 Task: Create an event of unparalleled significance for the department's immersive retreat, designed to foster team unity, strategic alignment, and rejuvenation on September 23rd and September 24th.
Action: Mouse moved to (45, 103)
Screenshot: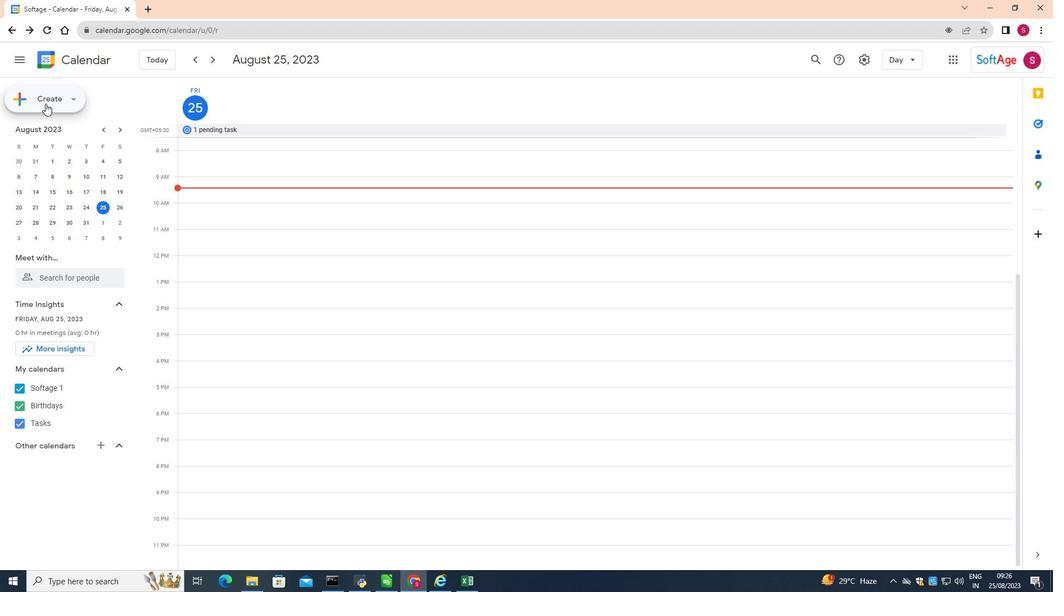 
Action: Mouse pressed left at (45, 103)
Screenshot: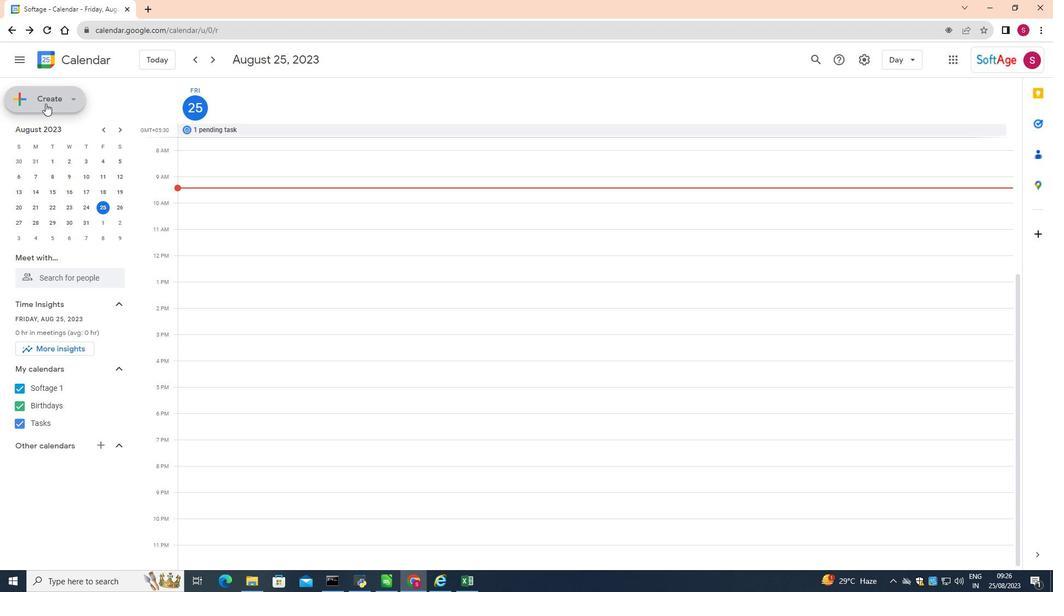 
Action: Mouse moved to (46, 128)
Screenshot: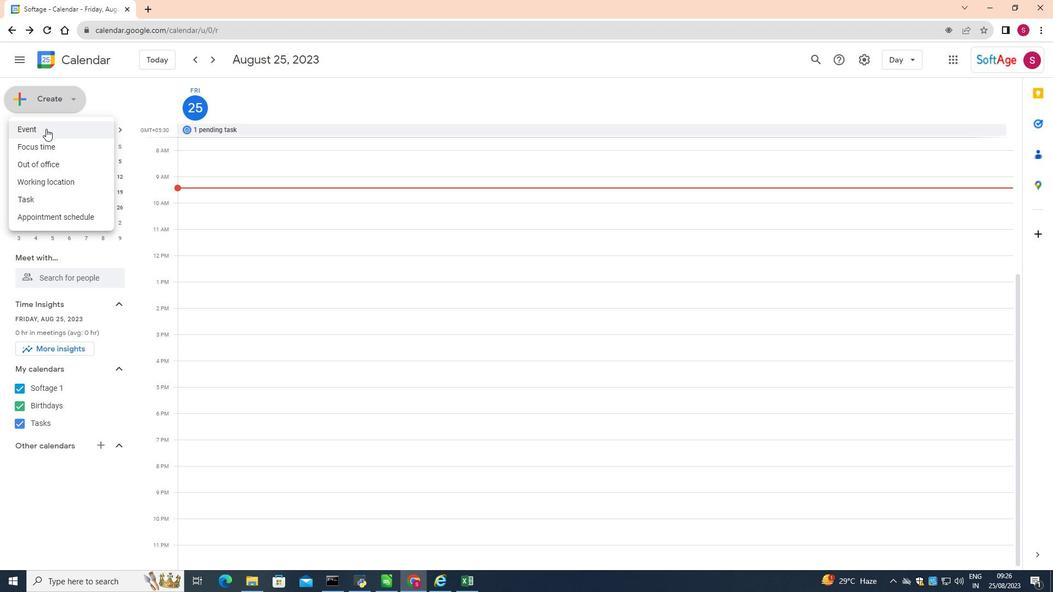 
Action: Mouse pressed left at (46, 128)
Screenshot: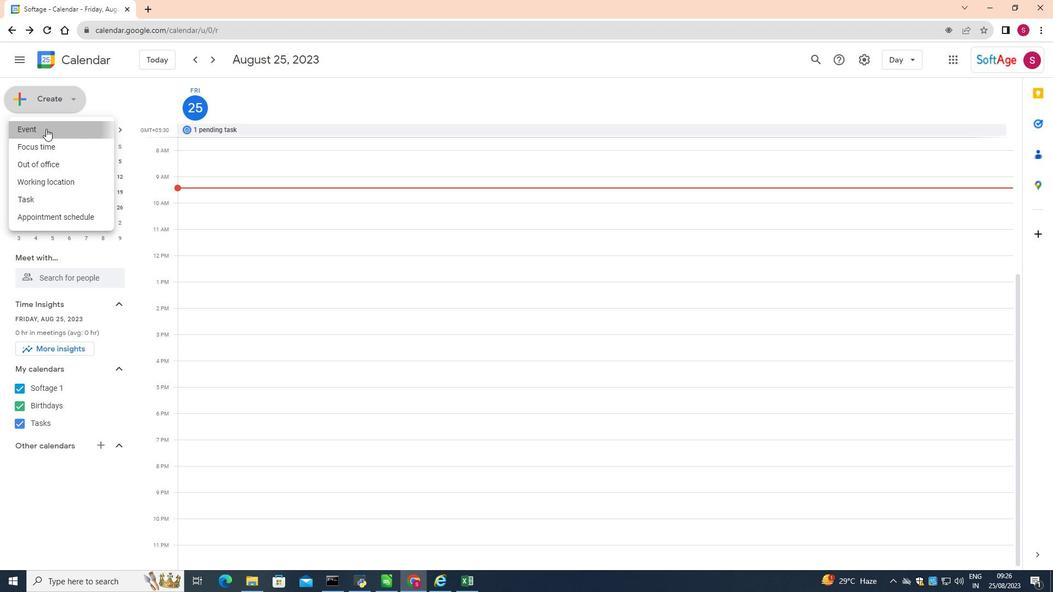 
Action: Mouse moved to (473, 201)
Screenshot: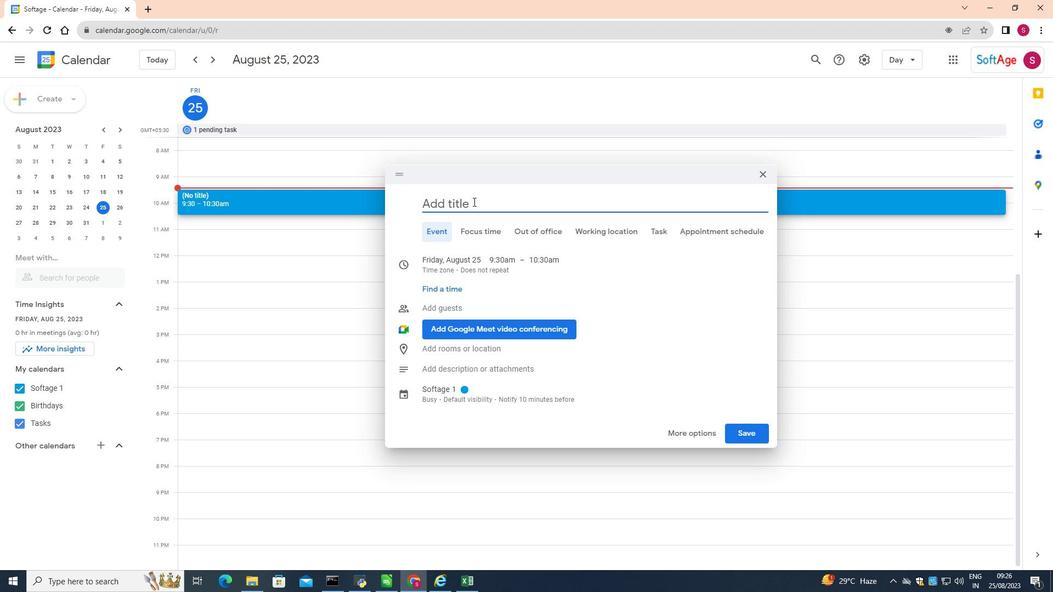 
Action: Mouse pressed left at (473, 201)
Screenshot: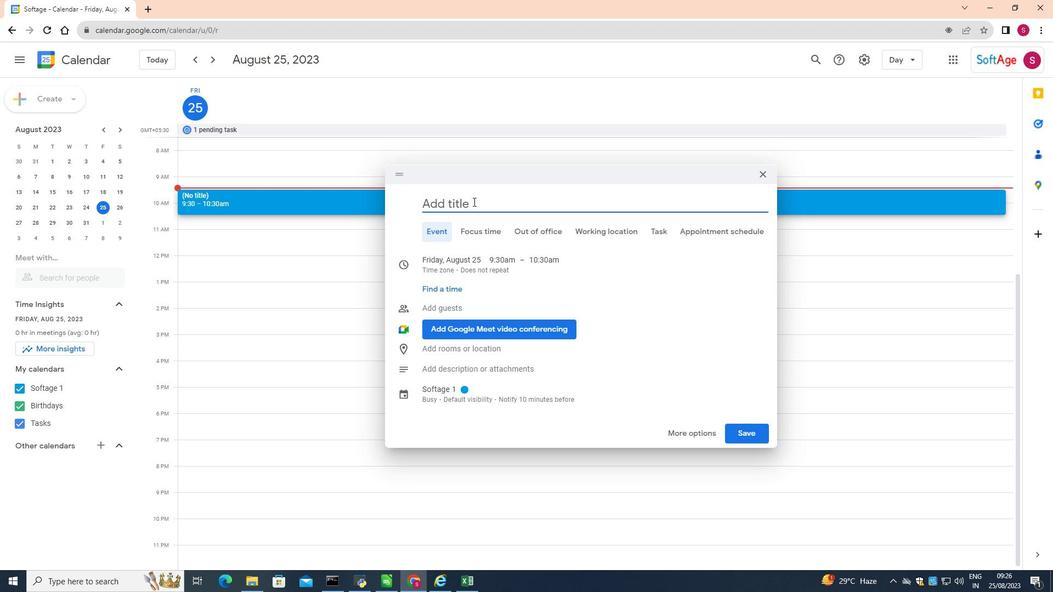 
Action: Mouse moved to (471, 202)
Screenshot: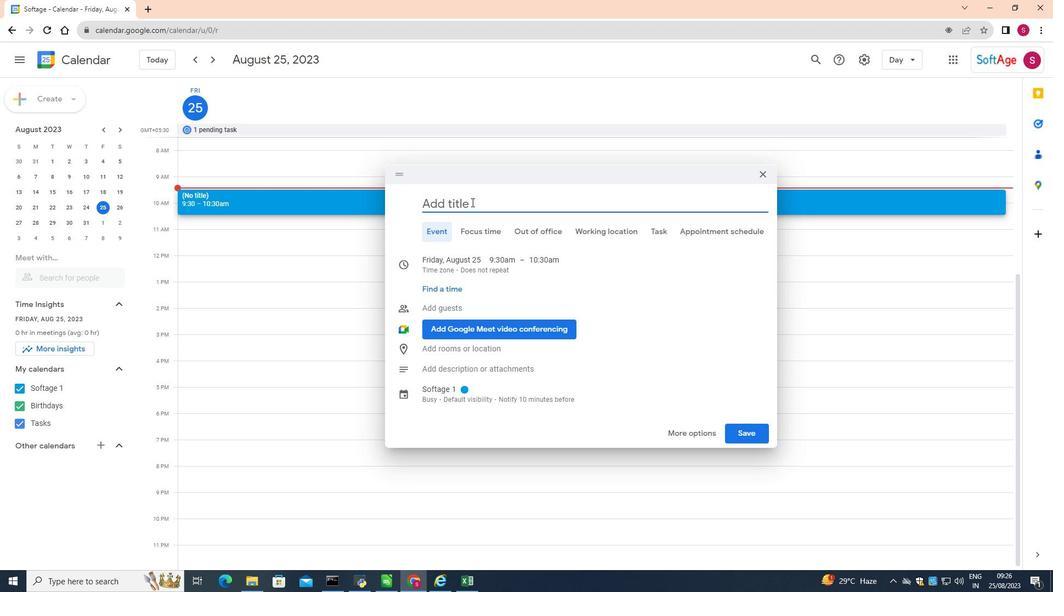 
Action: Key pressed <Key.shift>Unparalleled<Key.space>significance<Key.space>for<Key.space>the<Key.space>department's<Key.space>immersive<Key.space>retreat,<Key.space>desi<Key.backspace><Key.backspace><Key.backspace><Key.backspace><Key.backspace><Key.backspace>
Screenshot: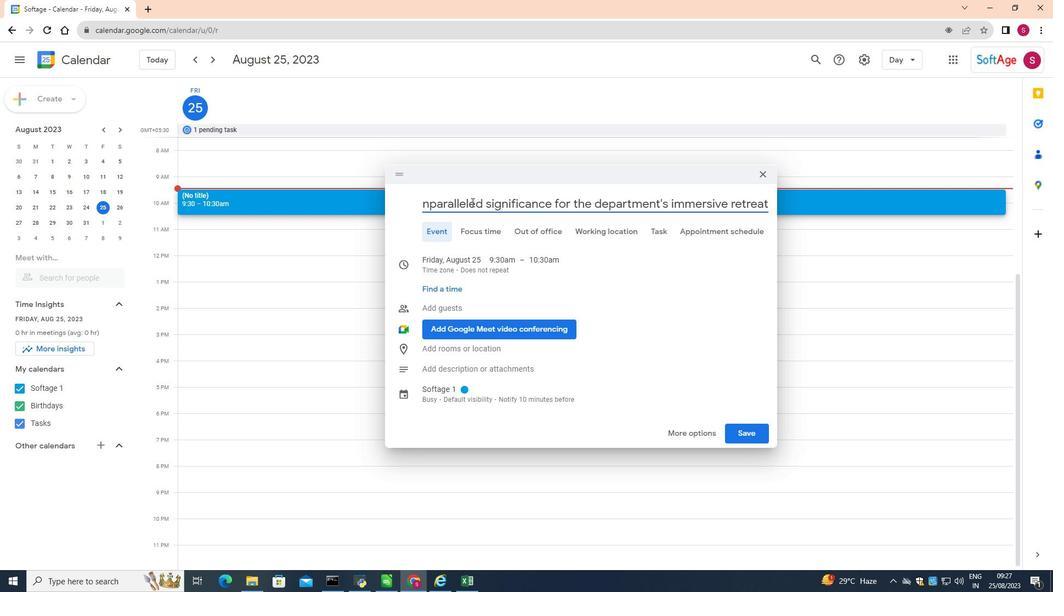 
Action: Mouse moved to (475, 260)
Screenshot: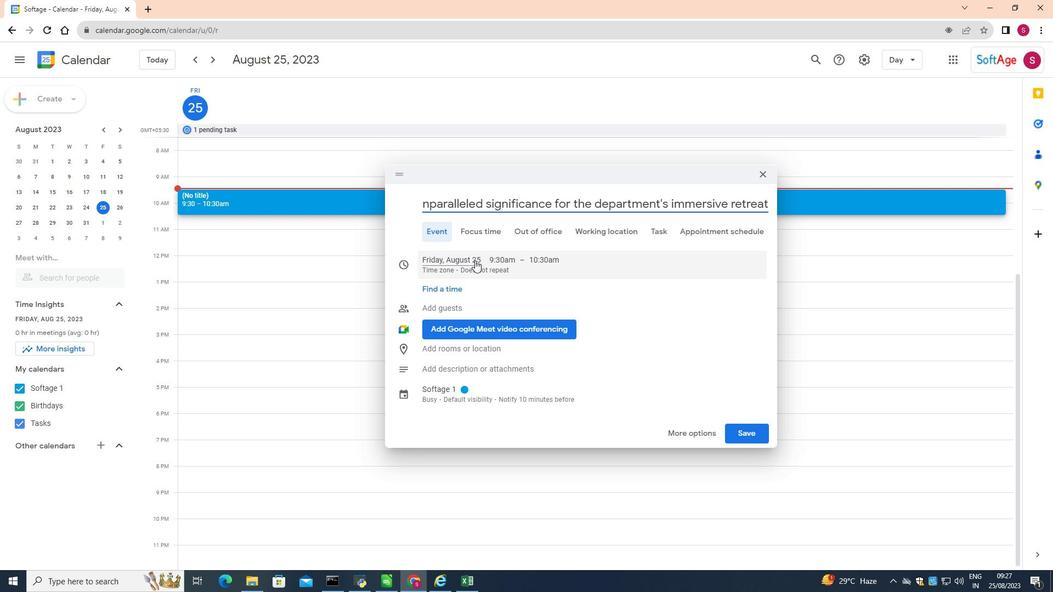 
Action: Mouse pressed left at (475, 260)
Screenshot: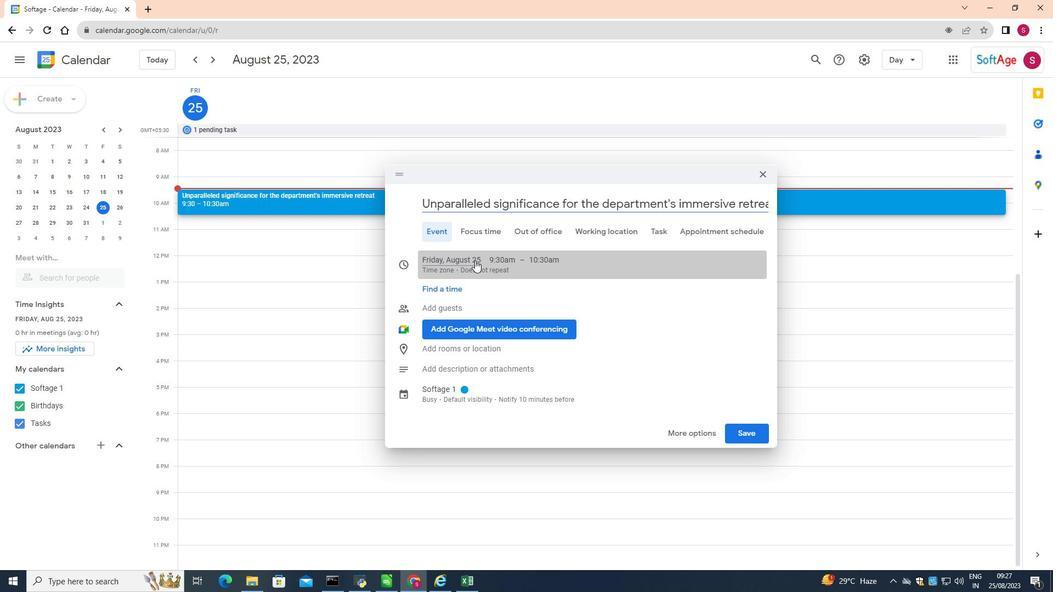 
Action: Mouse moved to (557, 281)
Screenshot: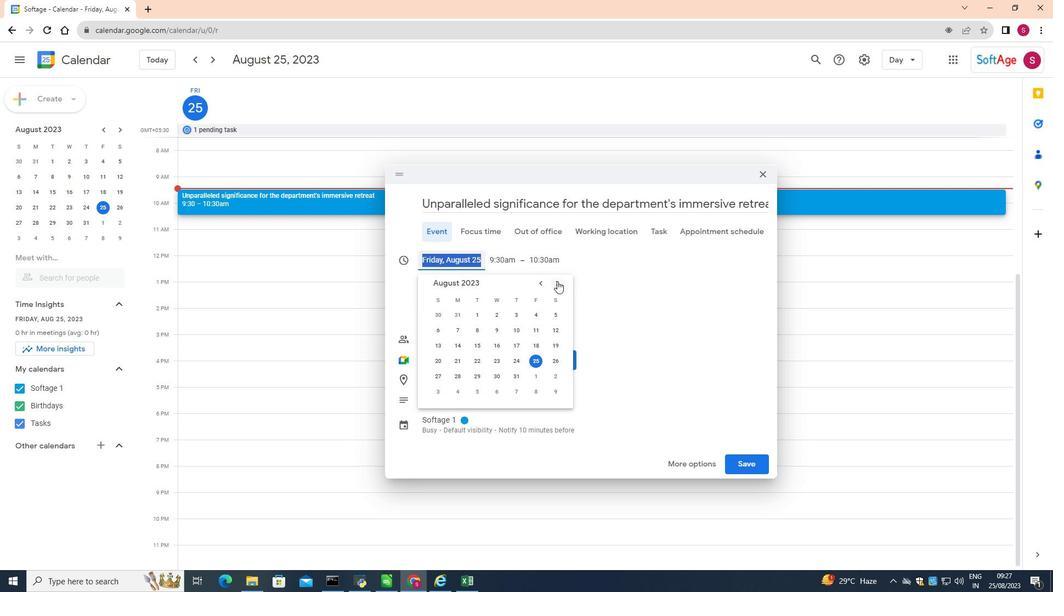 
Action: Mouse pressed left at (557, 281)
Screenshot: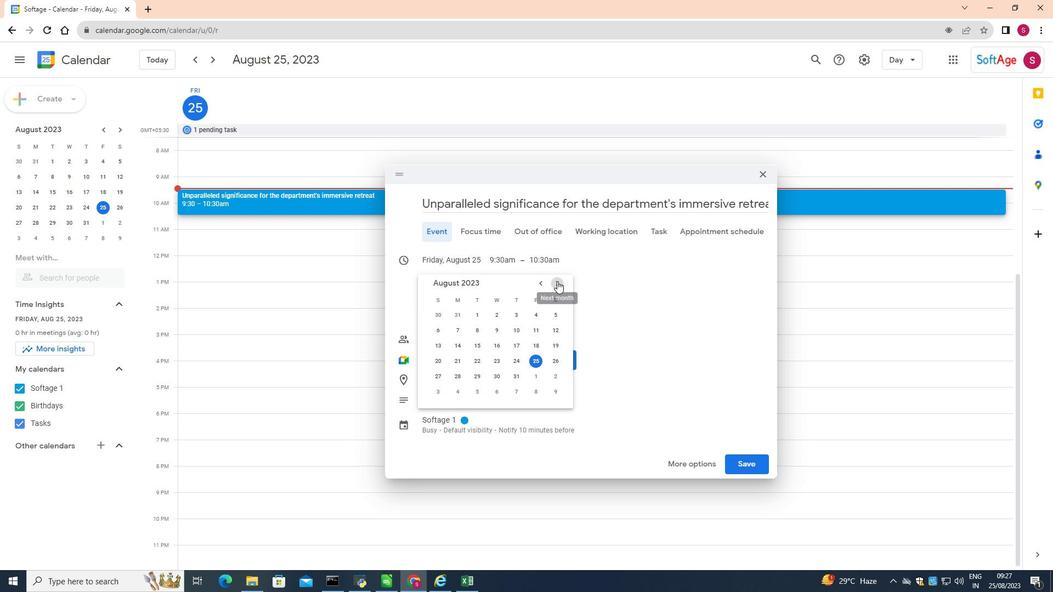 
Action: Mouse moved to (556, 360)
Screenshot: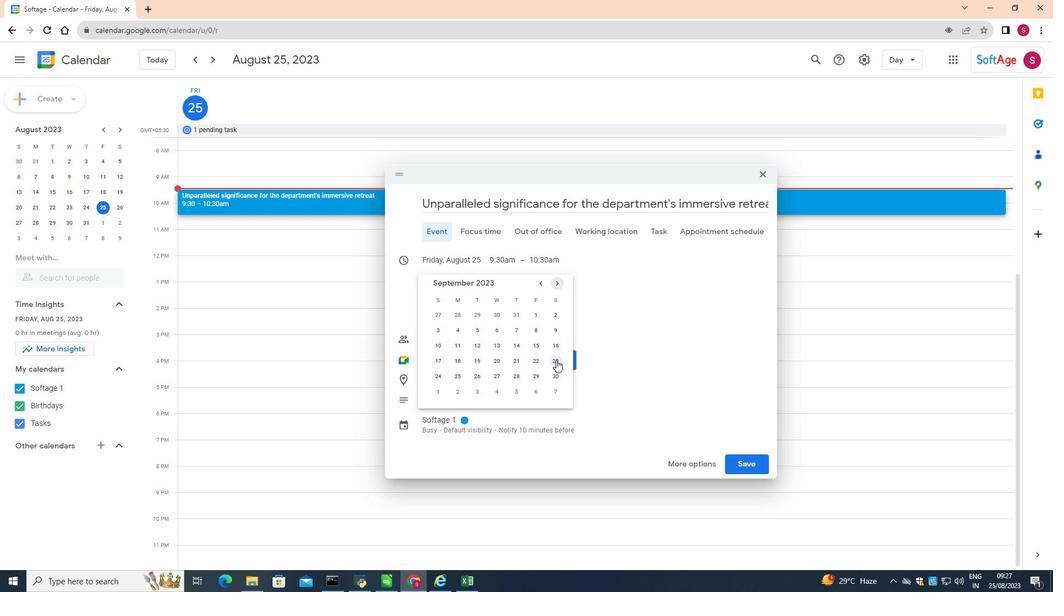 
Action: Mouse pressed left at (556, 360)
Screenshot: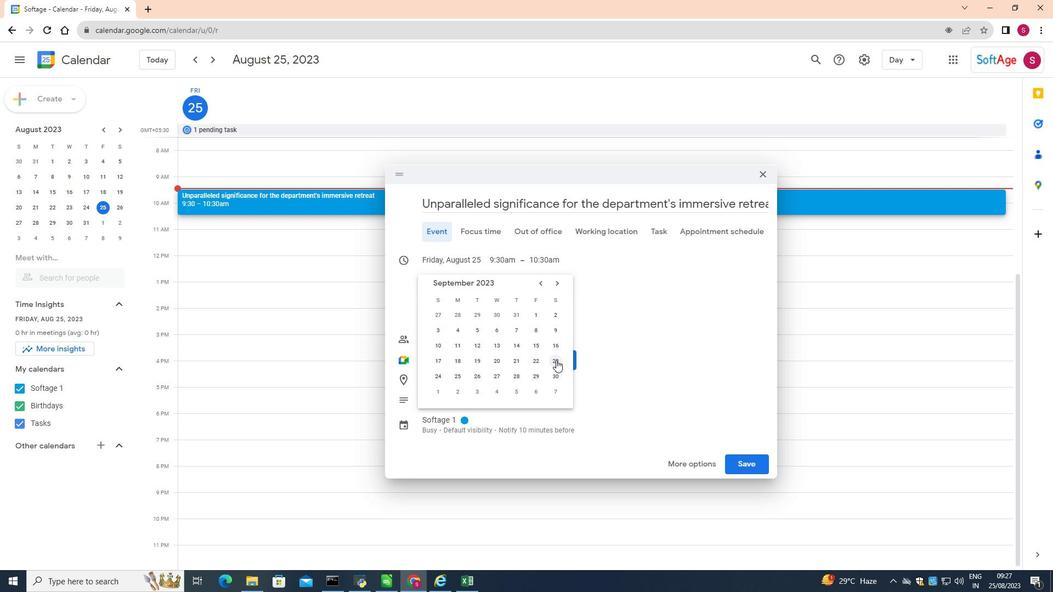 
Action: Mouse moved to (426, 281)
Screenshot: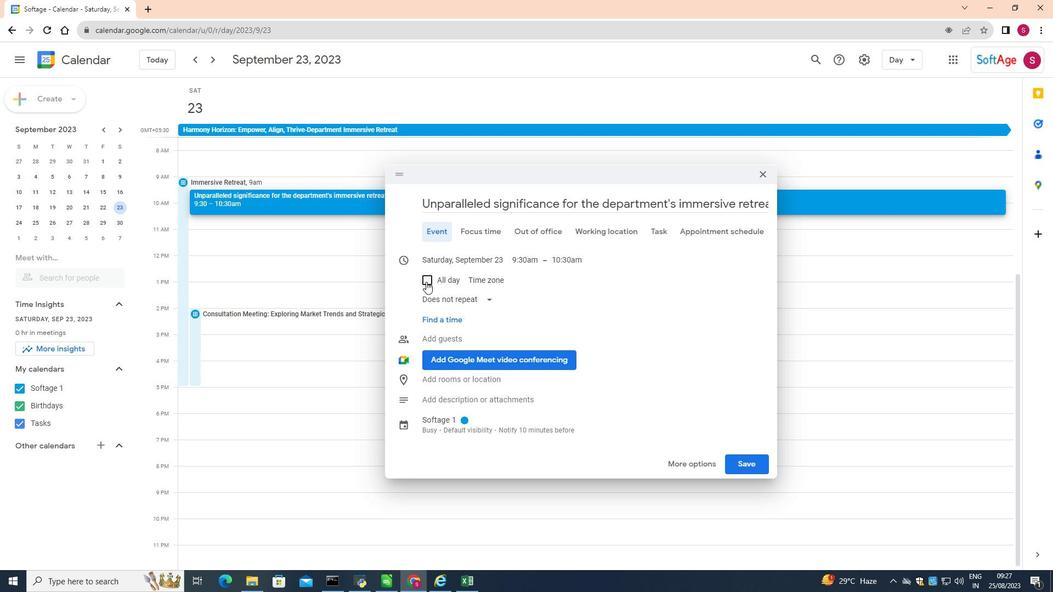 
Action: Mouse pressed left at (426, 281)
Screenshot: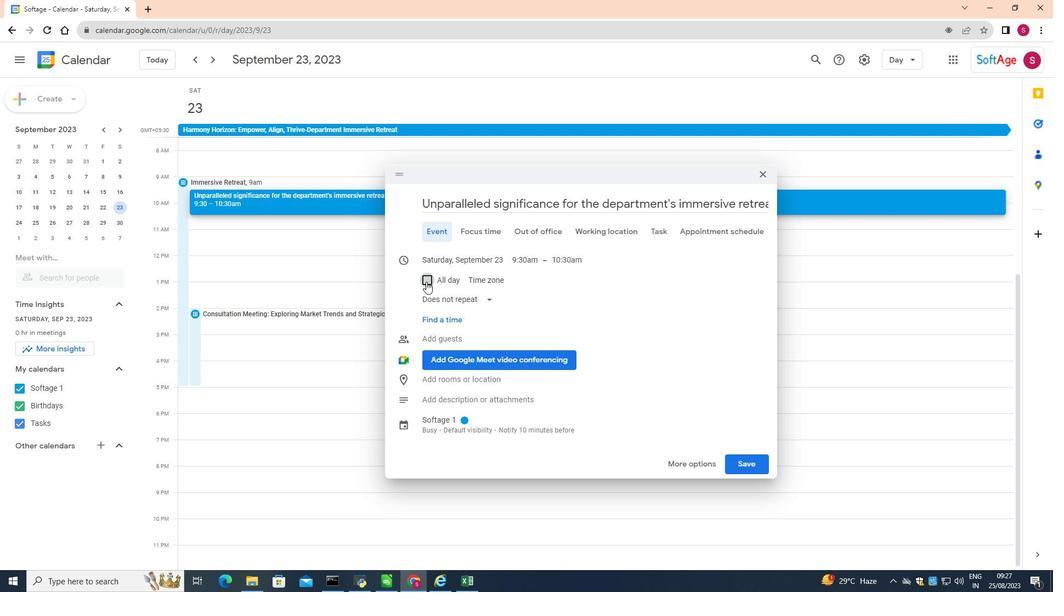 
Action: Mouse moved to (631, 235)
Screenshot: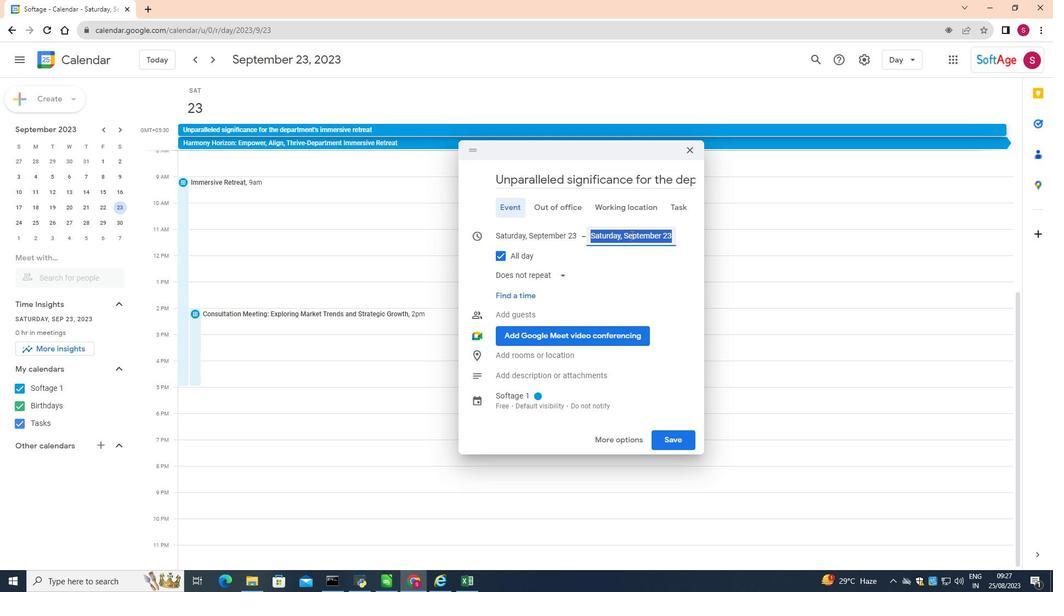 
Action: Mouse pressed left at (631, 235)
Screenshot: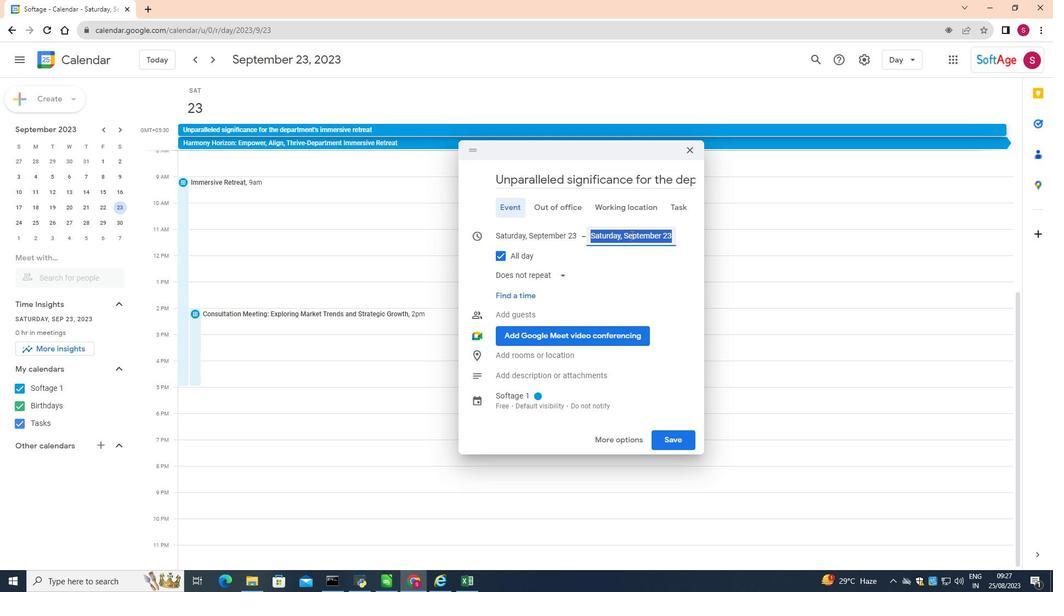 
Action: Mouse moved to (605, 349)
Screenshot: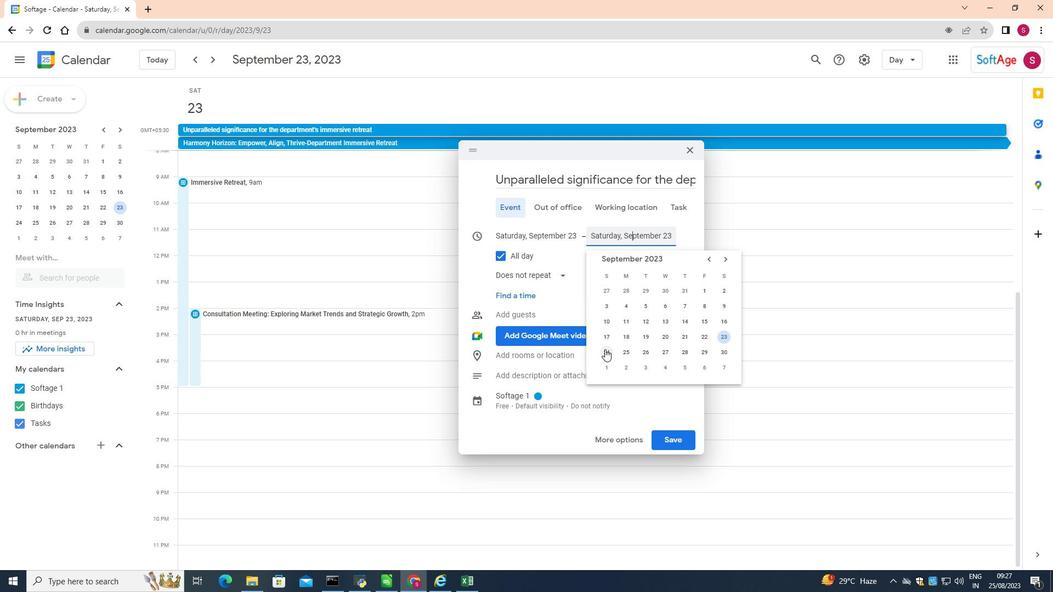 
Action: Mouse pressed left at (605, 349)
Screenshot: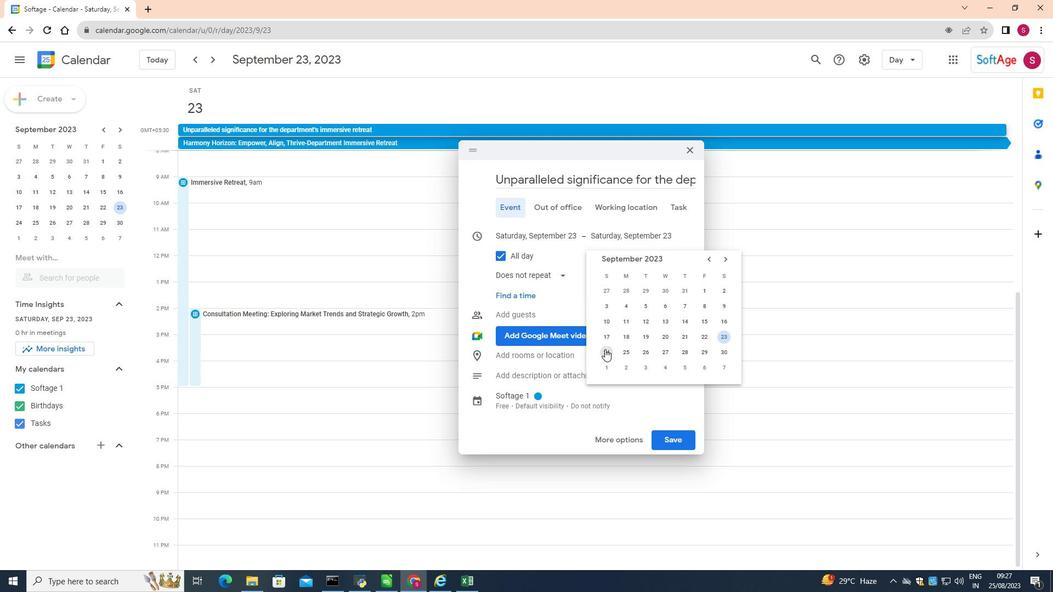 
Action: Mouse moved to (613, 437)
Screenshot: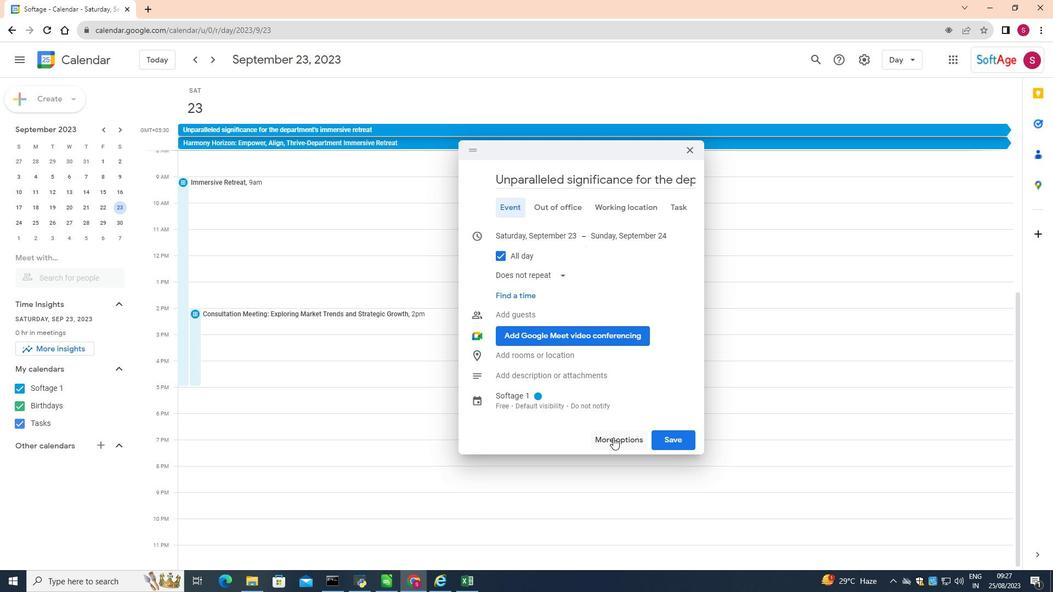 
Action: Mouse pressed left at (613, 437)
Screenshot: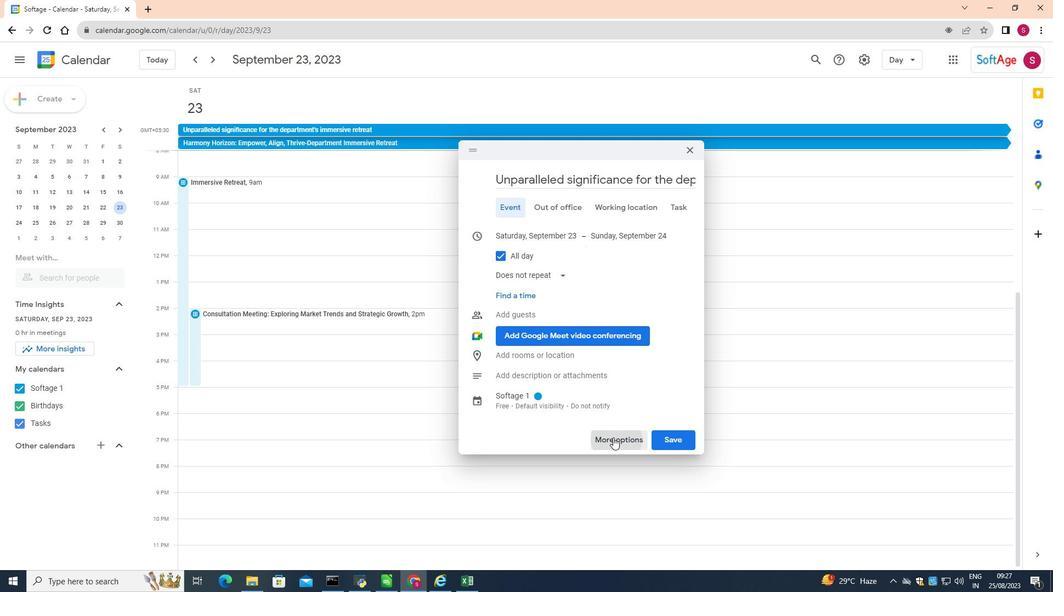 
Action: Mouse moved to (287, 358)
Screenshot: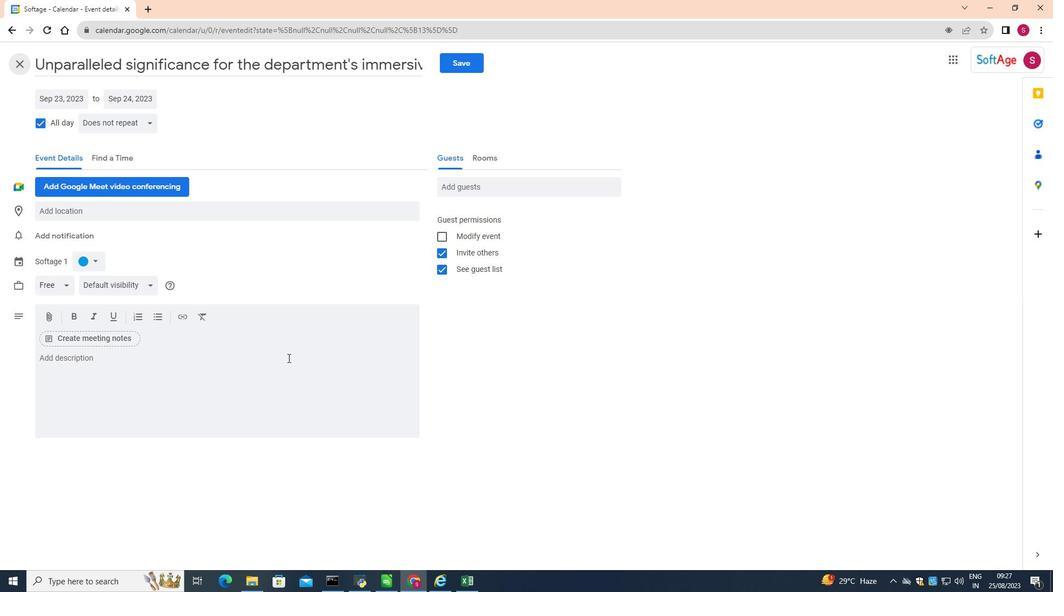 
Action: Mouse pressed left at (287, 358)
Screenshot: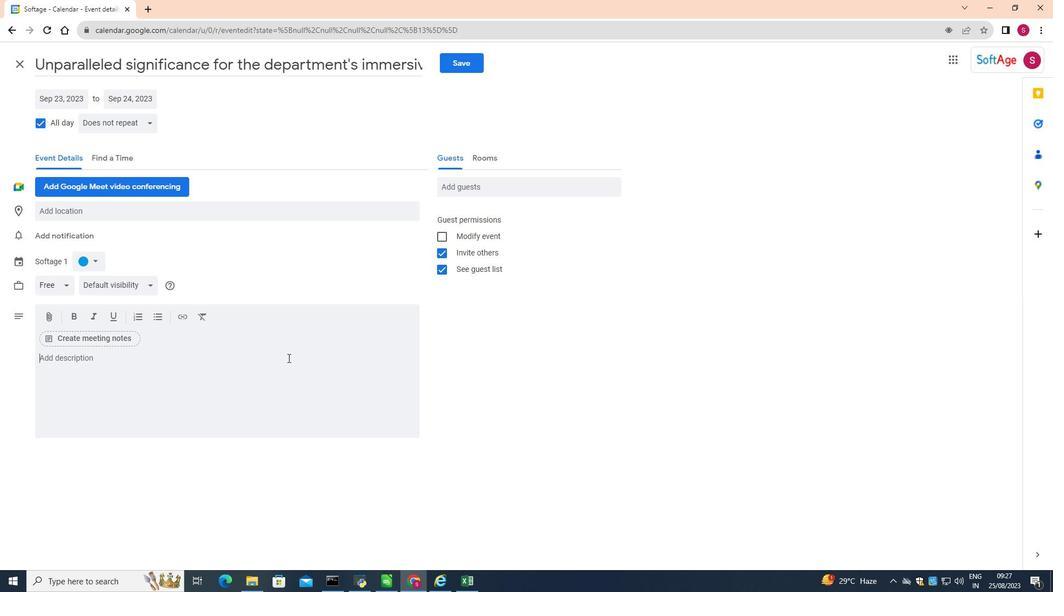 
Action: Key pressed <Key.shift>Unparalleled<Key.space>significance<Key.space>for<Key.space>the<Key.space>department's<Key.space>immersive<Key.space>retreat<Key.space><Key.backspace>,<Key.space>designed<Key.space>to<Key.space>foster<Key.space>team<Key.space>unity,<Key.space>strategic<Key.space>alignment,<Key.space>and<Key.space>rejuvenation.
Screenshot: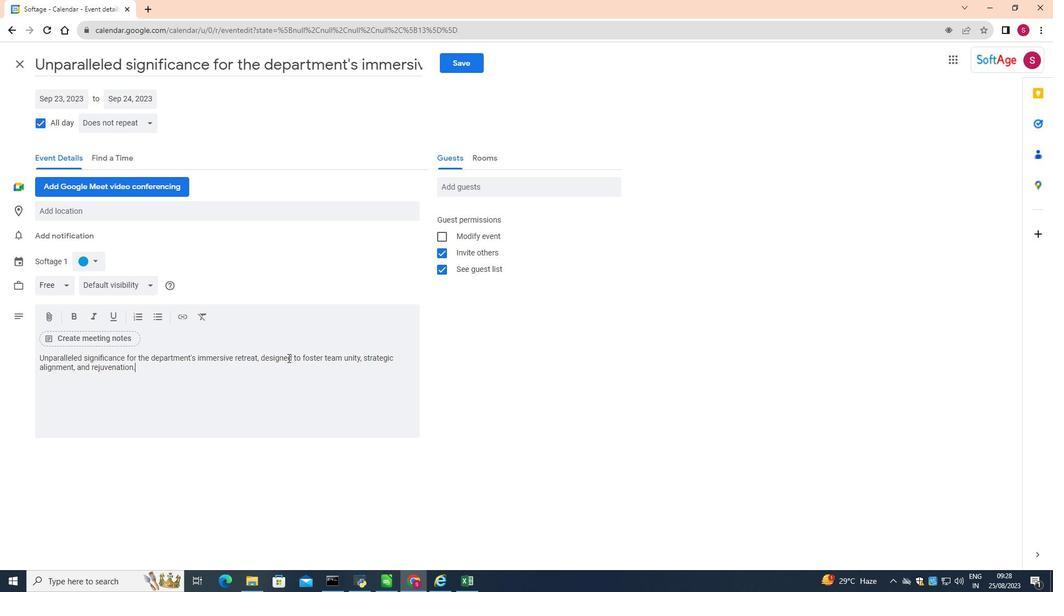 
Action: Mouse moved to (467, 66)
Screenshot: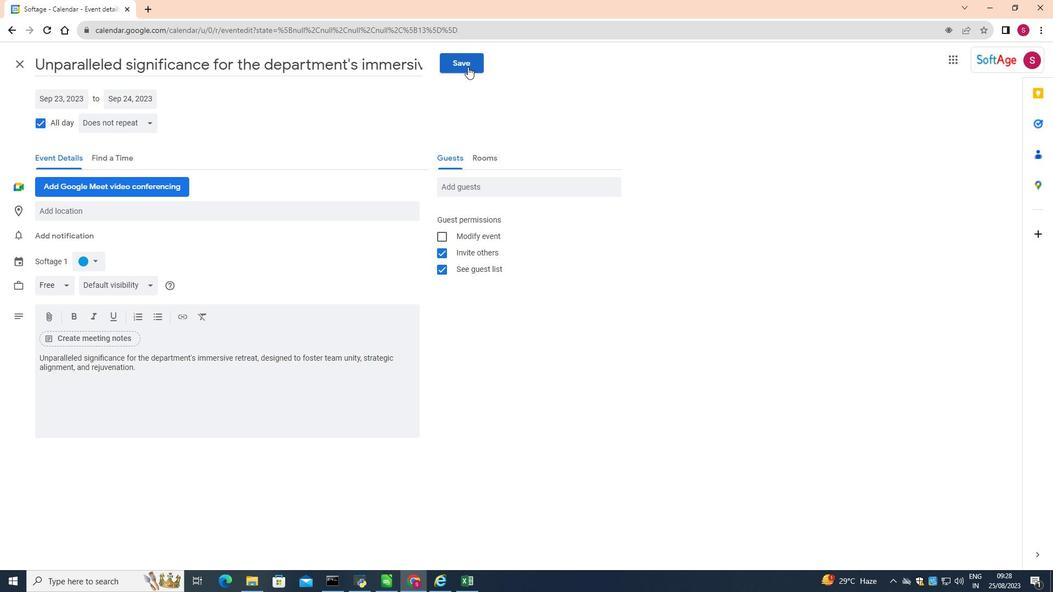 
Action: Mouse pressed left at (467, 66)
Screenshot: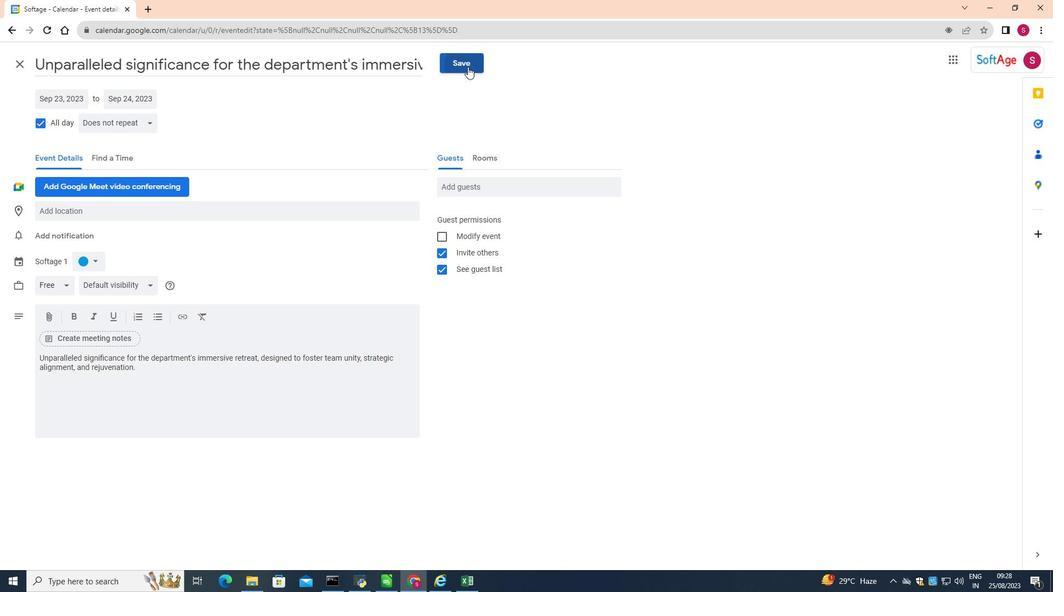 
